 Task: Create in the project XpertTech a sprint 'Supernova'.
Action: Mouse moved to (1277, 448)
Screenshot: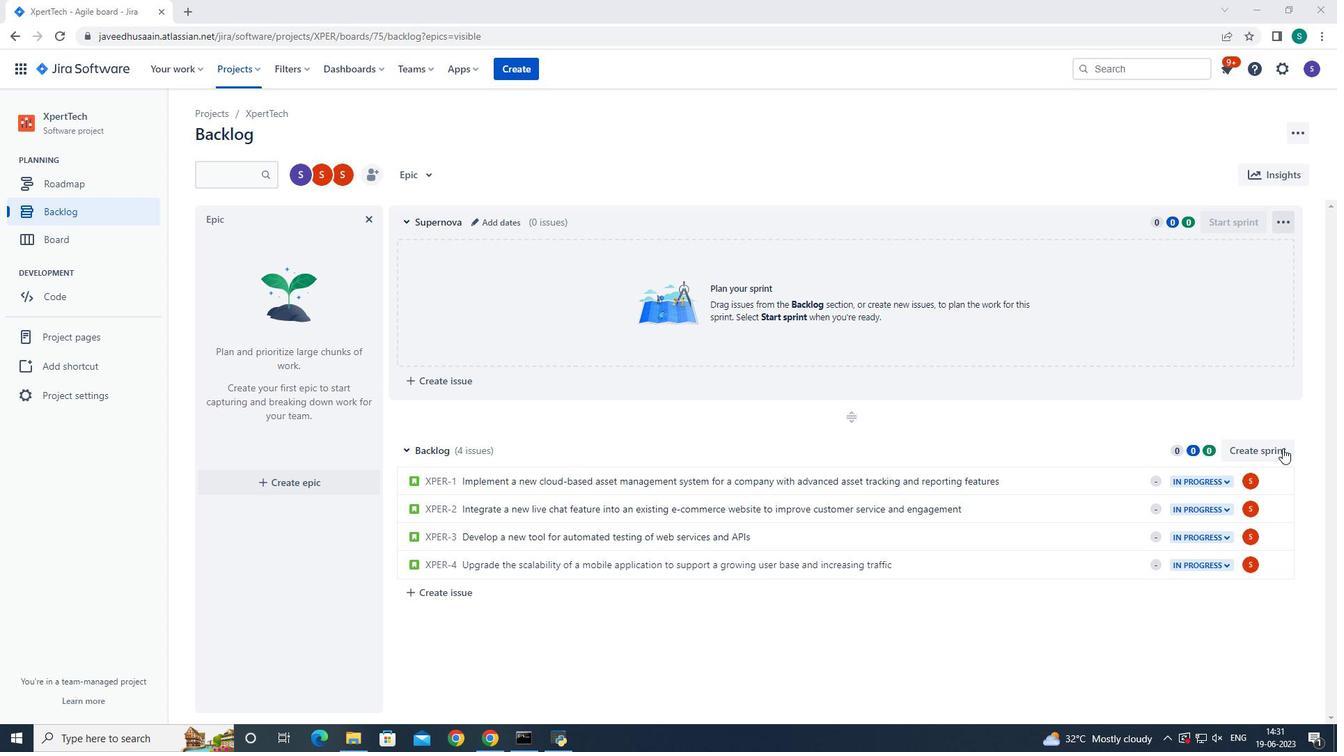 
Action: Mouse pressed left at (1277, 448)
Screenshot: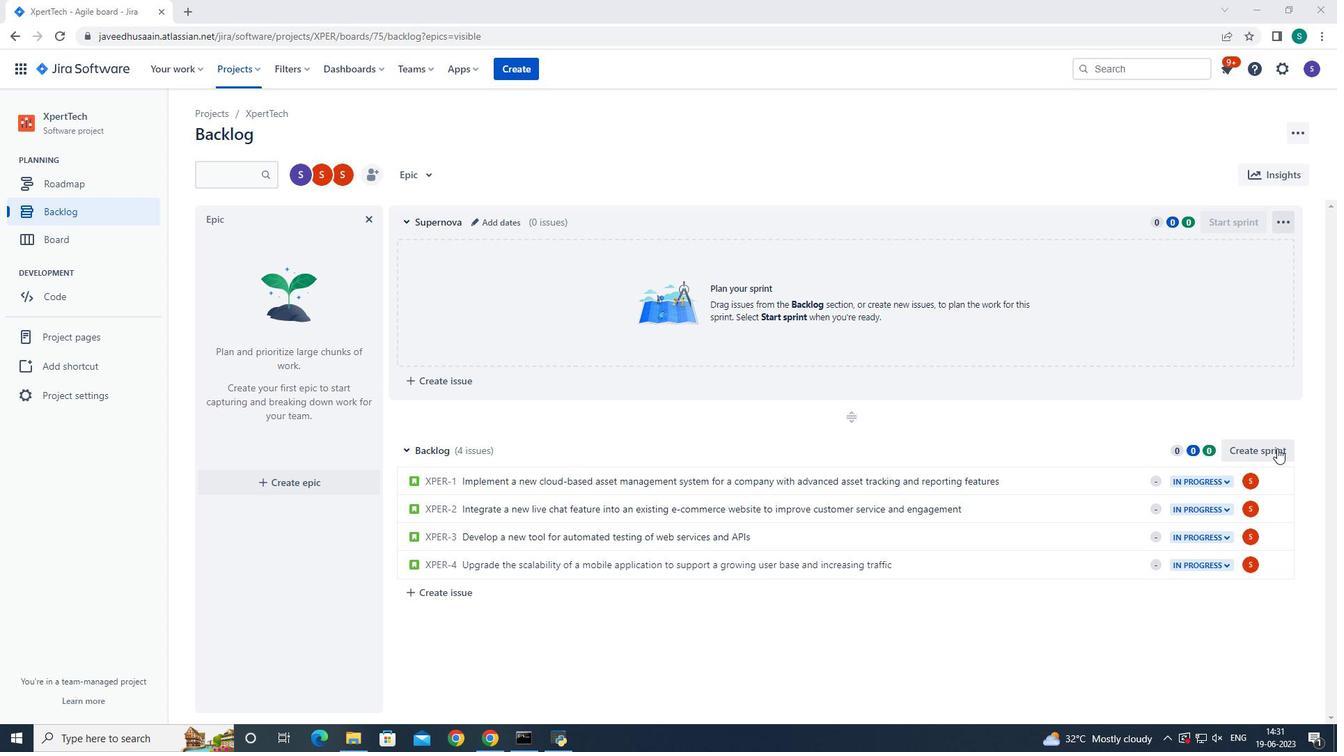 
Action: Mouse moved to (482, 453)
Screenshot: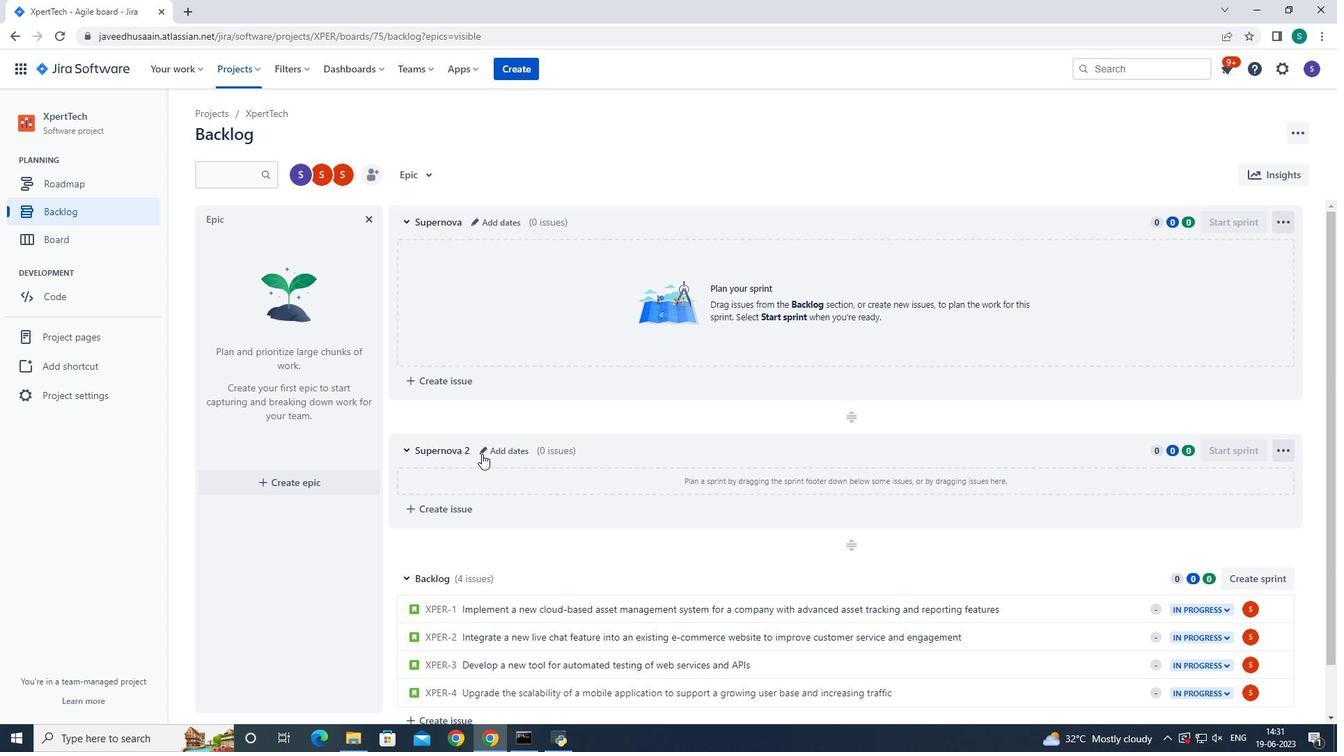 
Action: Mouse pressed left at (482, 453)
Screenshot: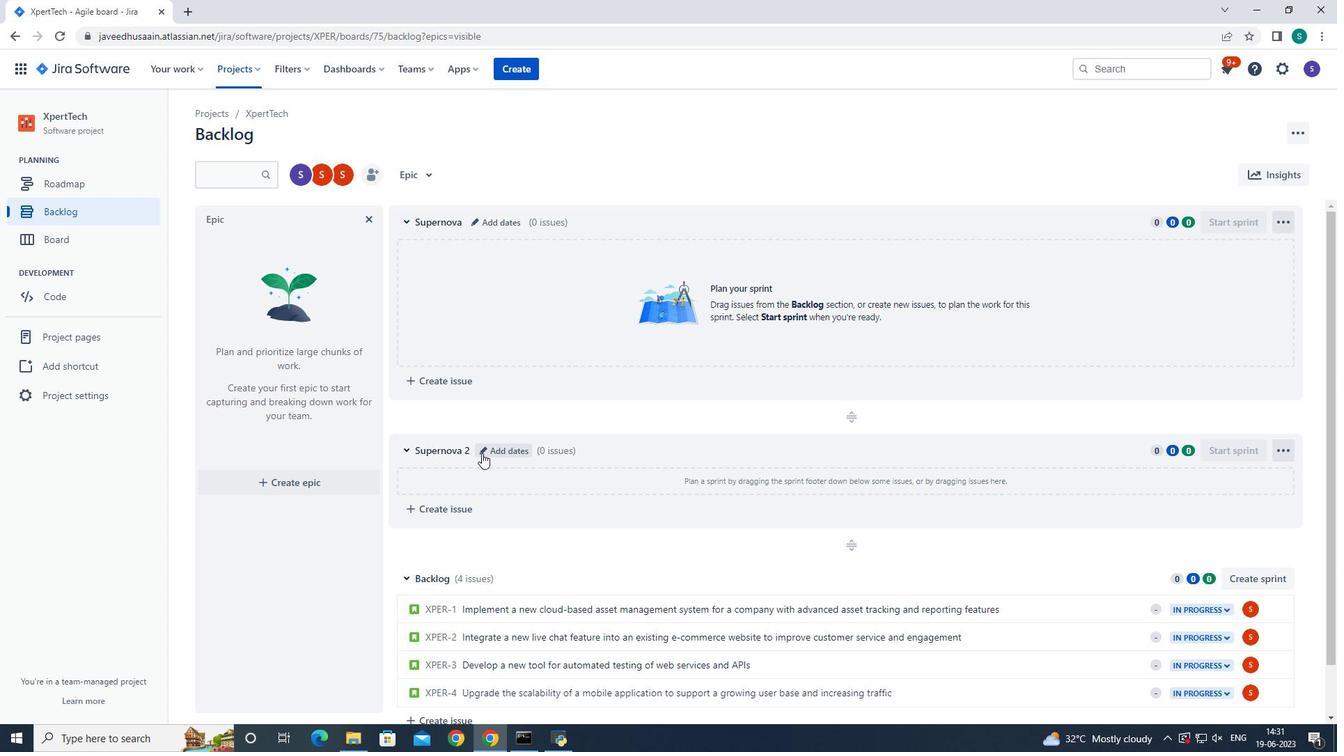 
Action: Mouse moved to (588, 176)
Screenshot: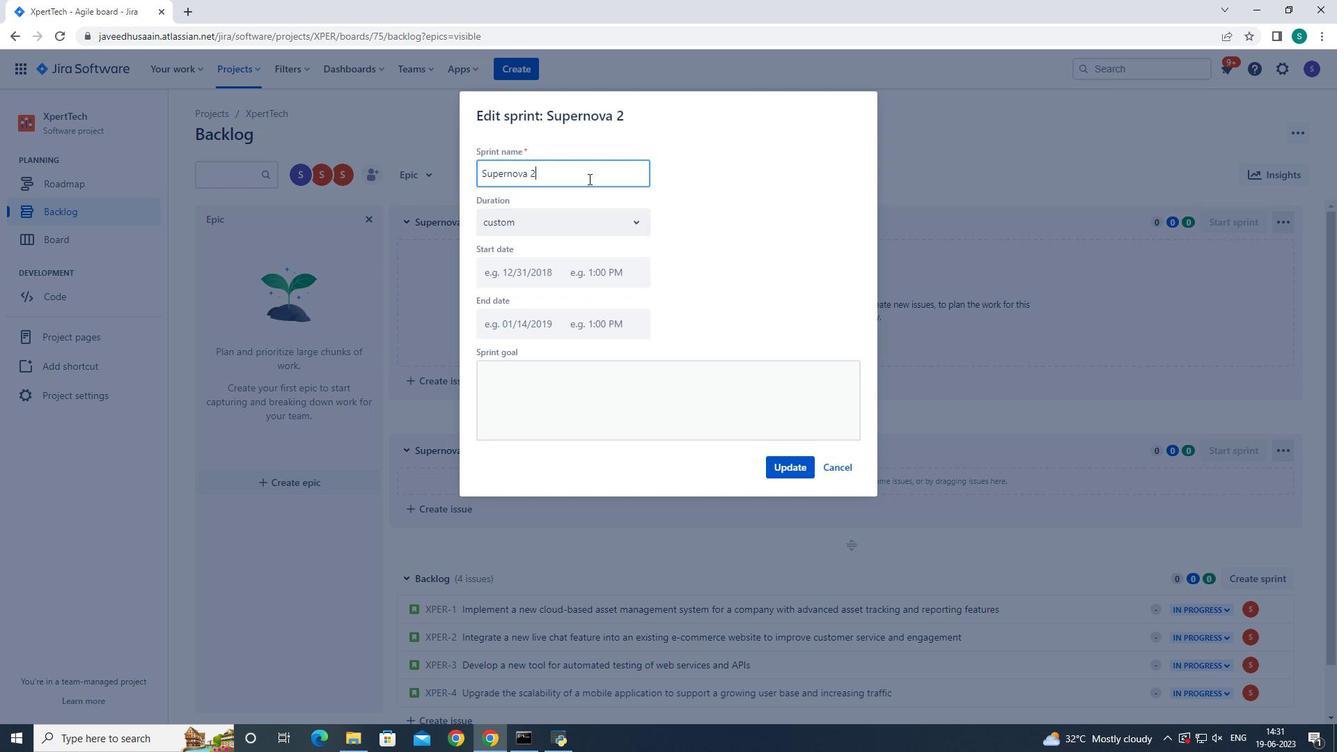 
Action: Mouse pressed left at (588, 176)
Screenshot: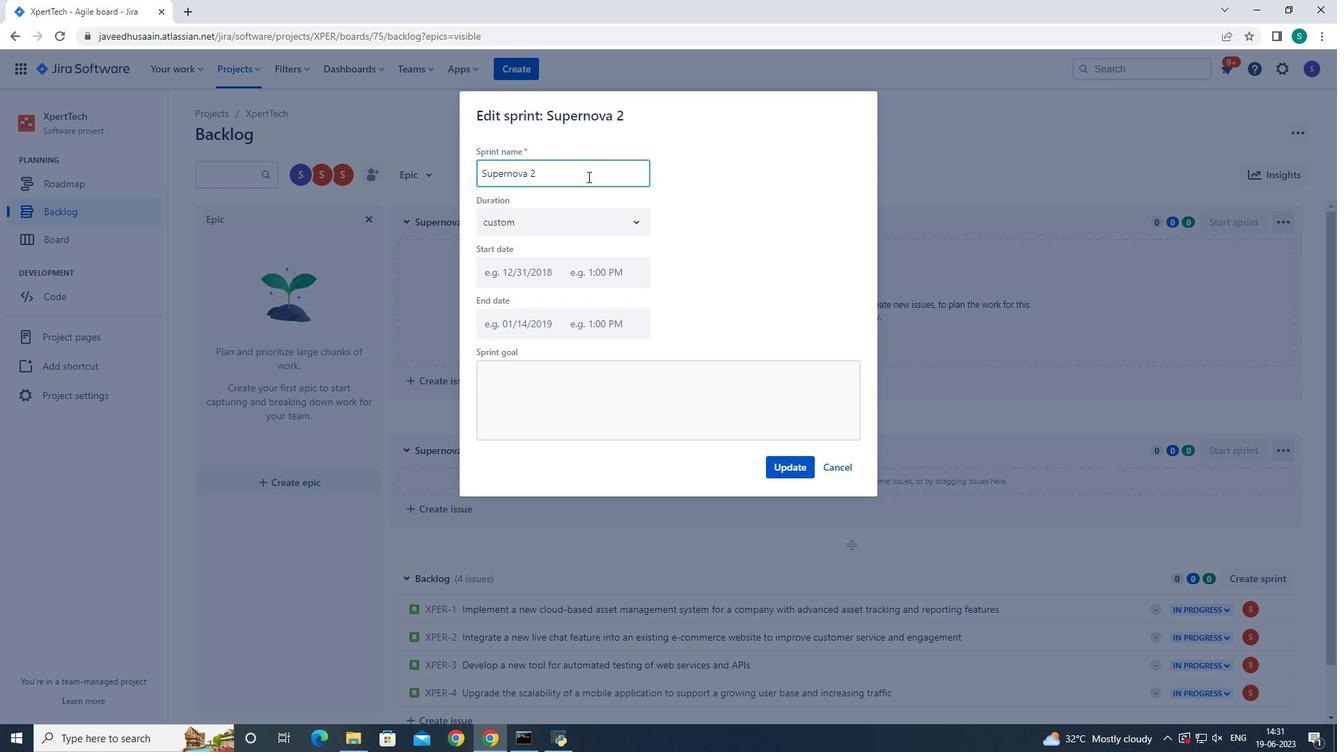 
Action: Key pressed <Key.backspace><Key.backspace><Key.backspace><Key.backspace><Key.backspace><Key.backspace><Key.backspace><Key.backspace><Key.backspace><Key.backspace><Key.backspace><Key.backspace><Key.backspace><Key.backspace><Key.backspace><Key.backspace><Key.backspace><Key.backspace><Key.backspace><Key.shift>Super<Key.shift>N<Key.backspace>nova
Screenshot: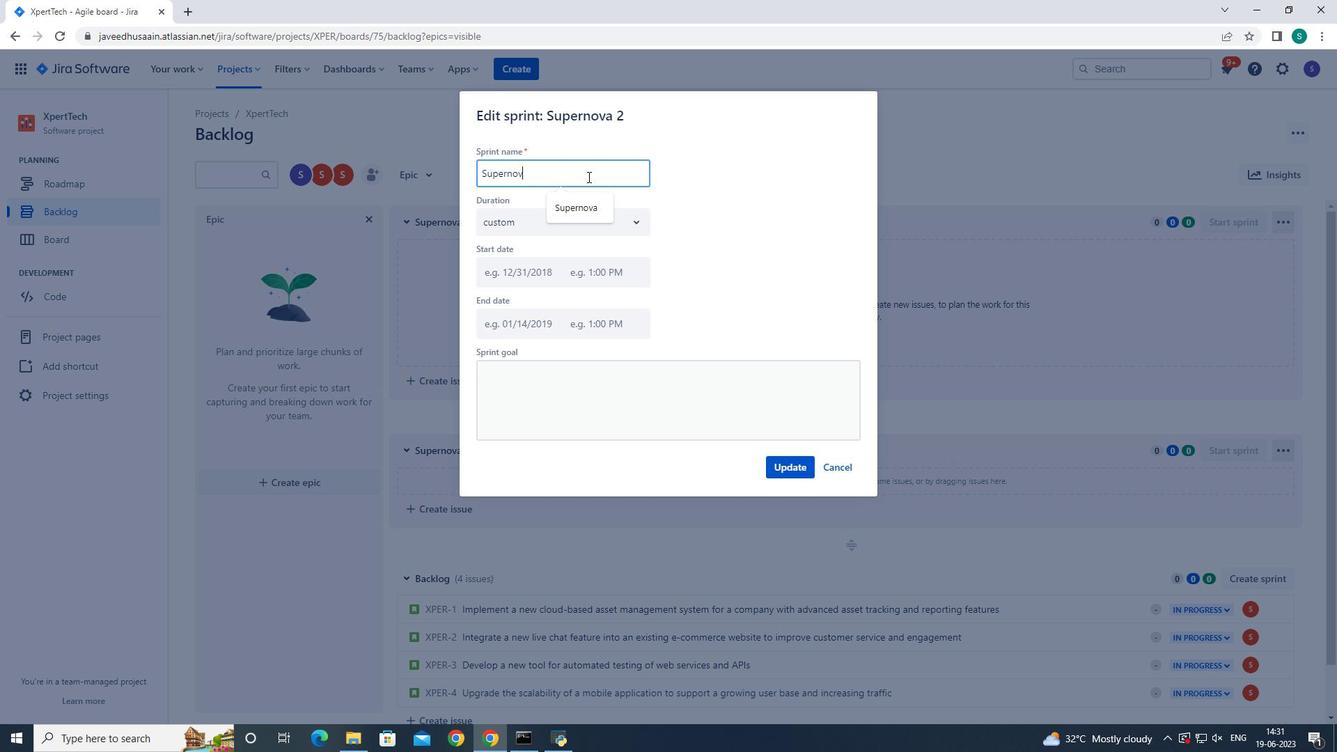 
Action: Mouse moved to (779, 466)
Screenshot: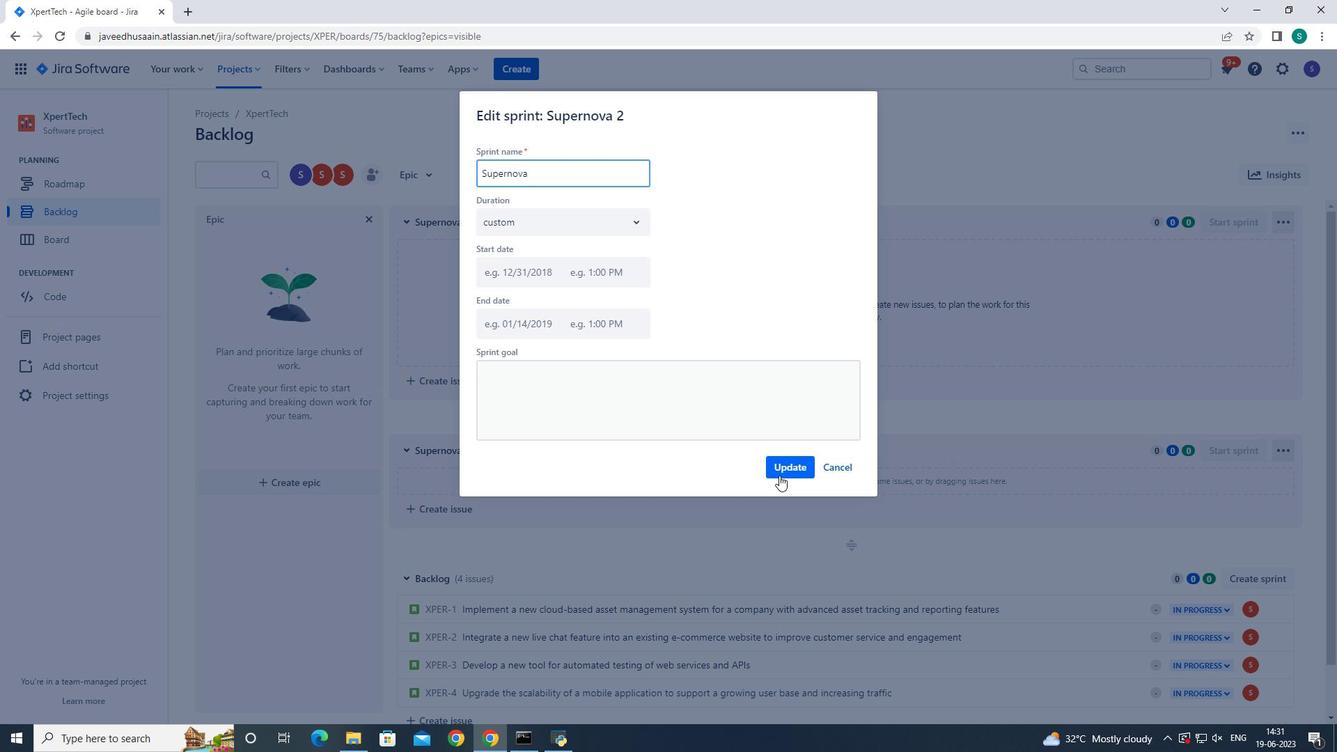 
Action: Mouse pressed left at (779, 466)
Screenshot: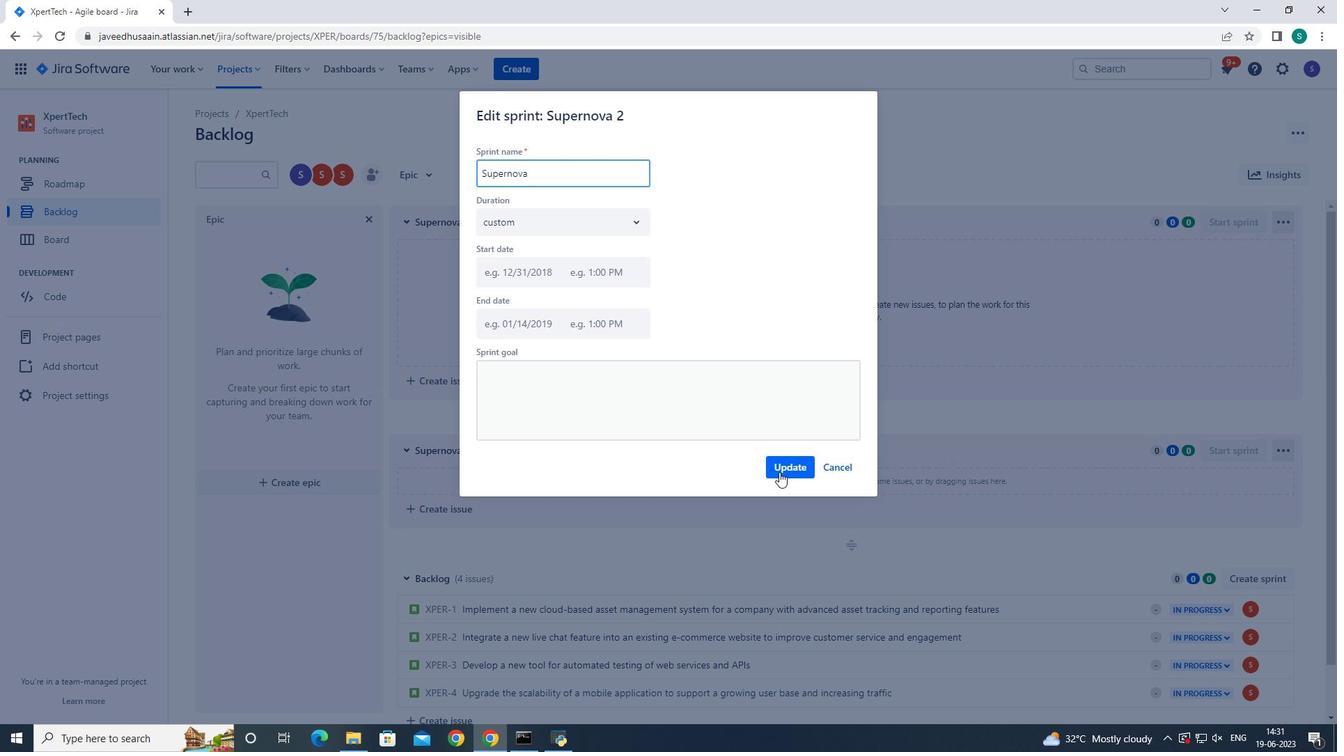 
